 Task: Select a due date automation when advanced on, 2 days before a card is due add fields with custom field "Resume" cleared at 11:00 AM.
Action: Mouse moved to (1003, 78)
Screenshot: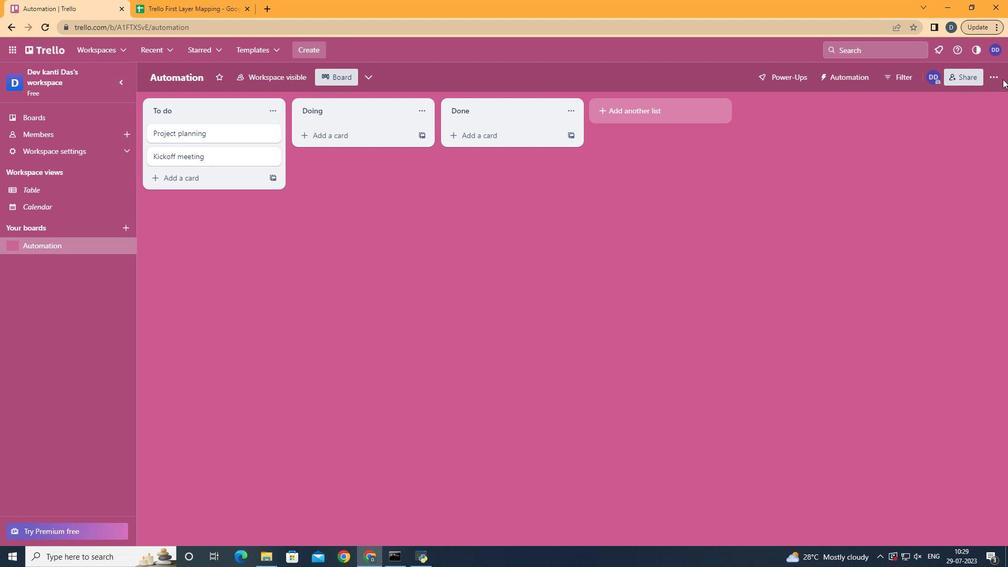 
Action: Mouse pressed left at (1003, 78)
Screenshot: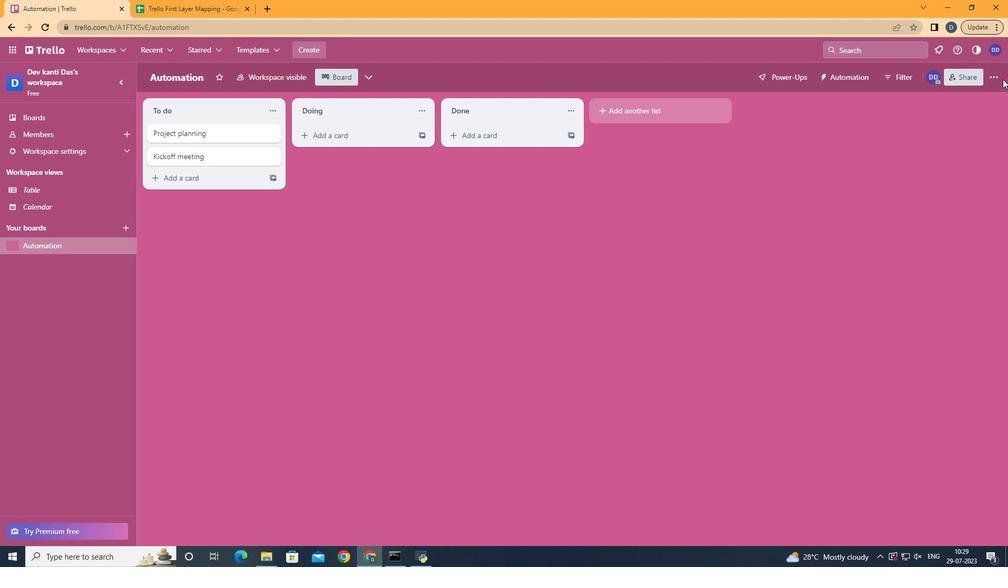 
Action: Mouse moved to (994, 78)
Screenshot: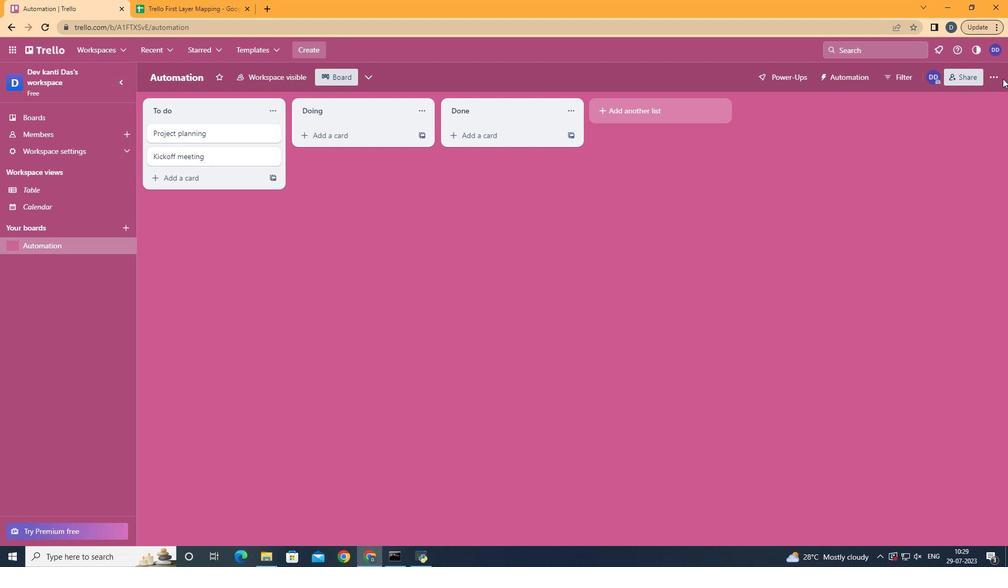 
Action: Mouse pressed left at (994, 78)
Screenshot: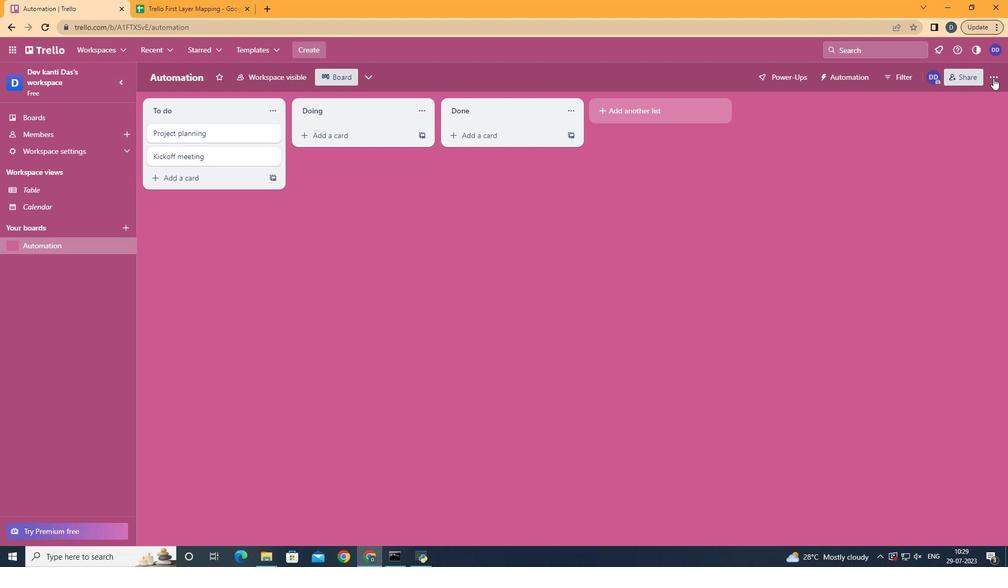 
Action: Mouse moved to (913, 214)
Screenshot: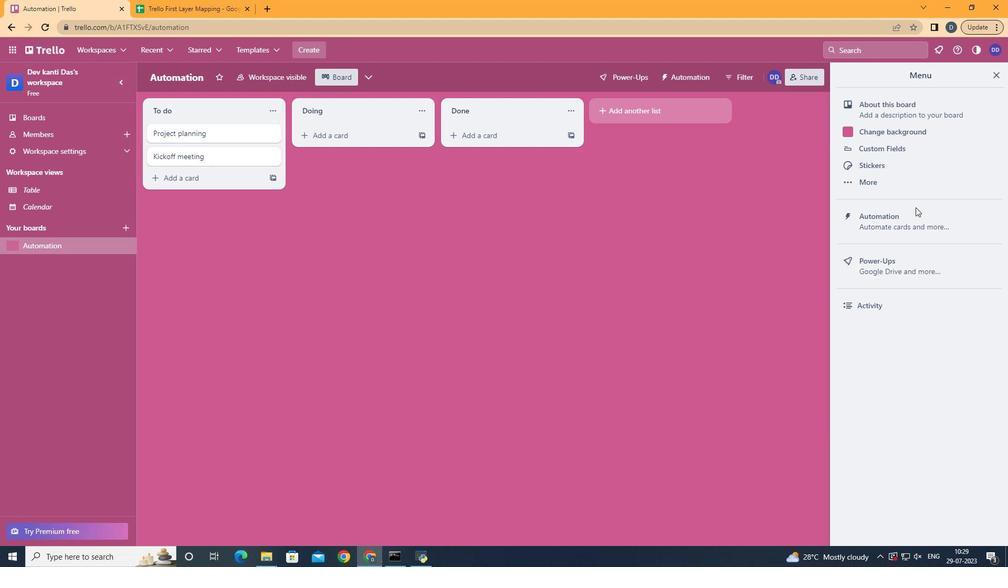 
Action: Mouse pressed left at (913, 214)
Screenshot: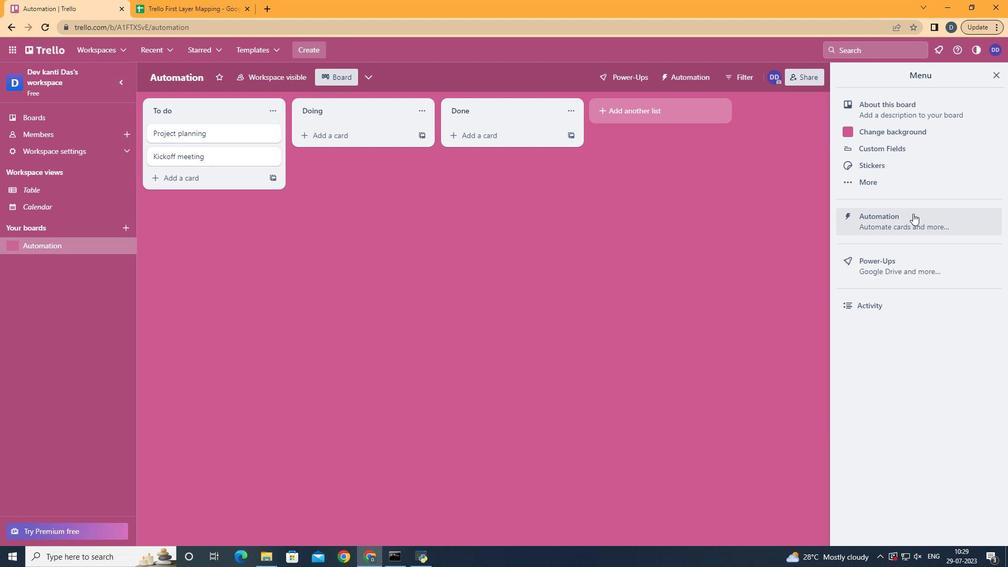 
Action: Mouse moved to (198, 208)
Screenshot: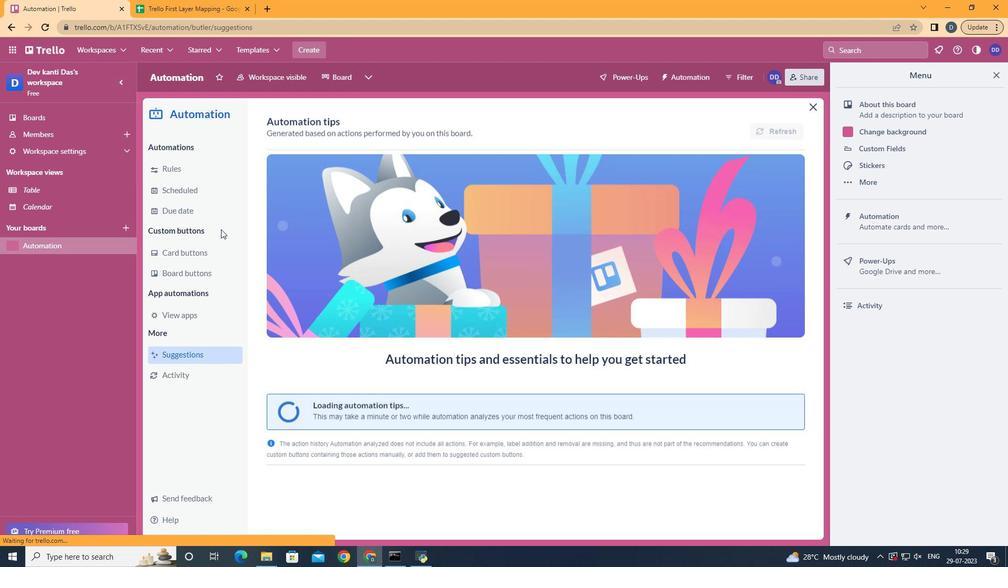 
Action: Mouse pressed left at (198, 208)
Screenshot: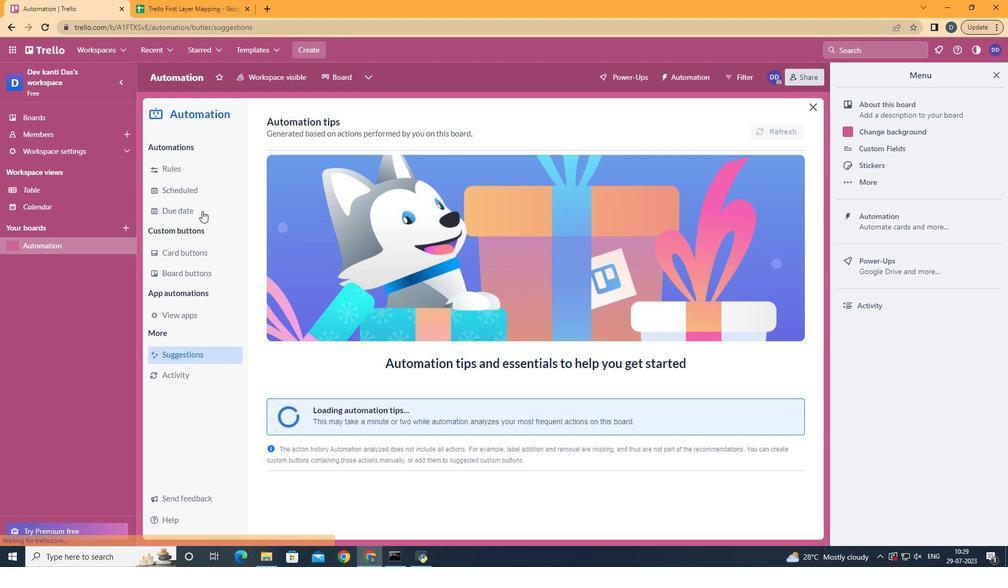 
Action: Mouse moved to (749, 127)
Screenshot: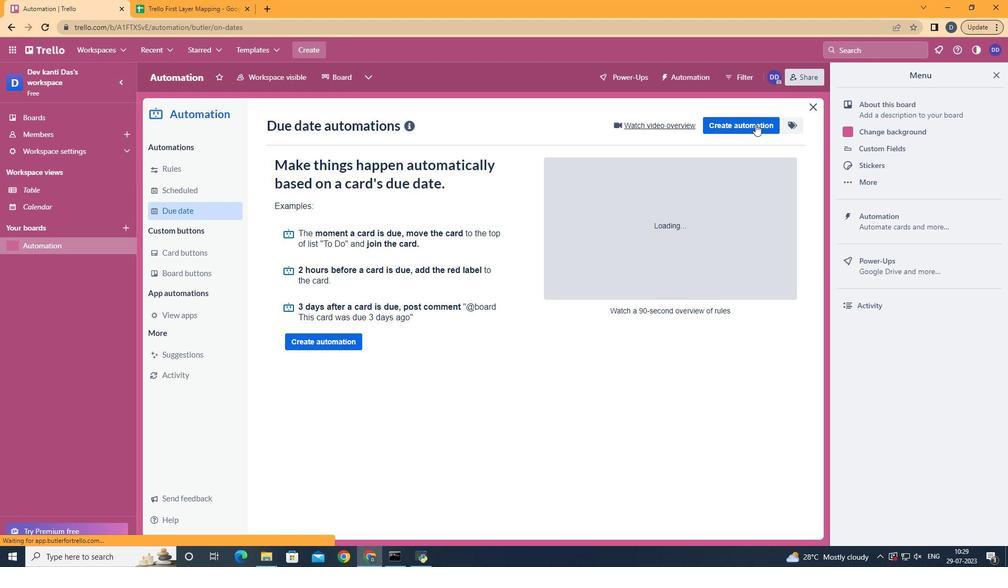 
Action: Mouse pressed left at (749, 127)
Screenshot: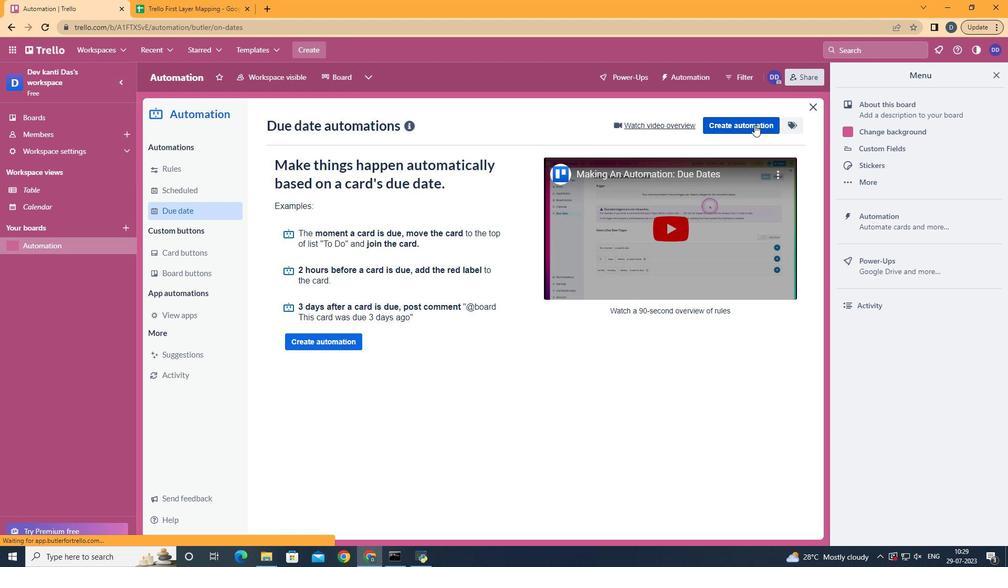 
Action: Mouse moved to (554, 220)
Screenshot: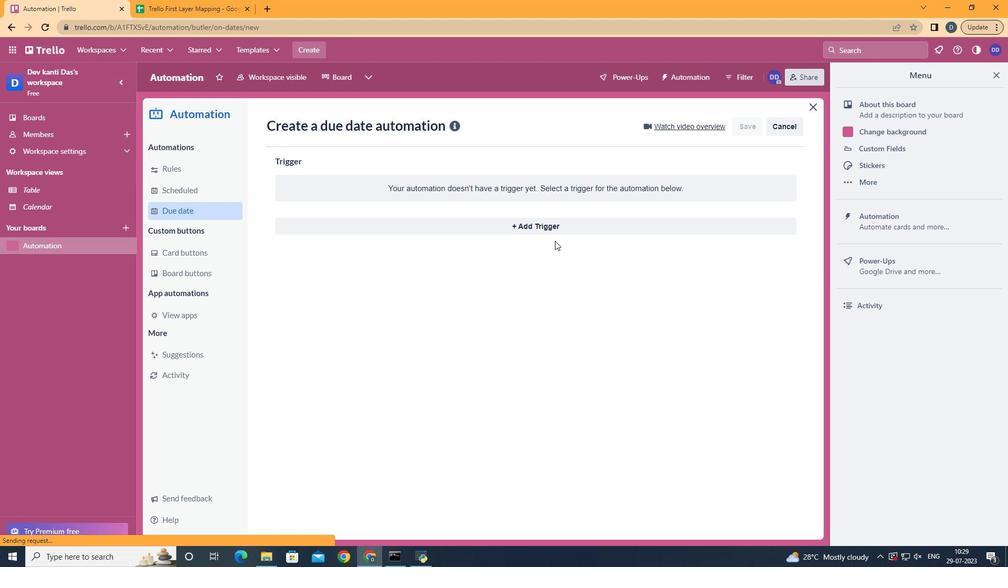 
Action: Mouse pressed left at (554, 220)
Screenshot: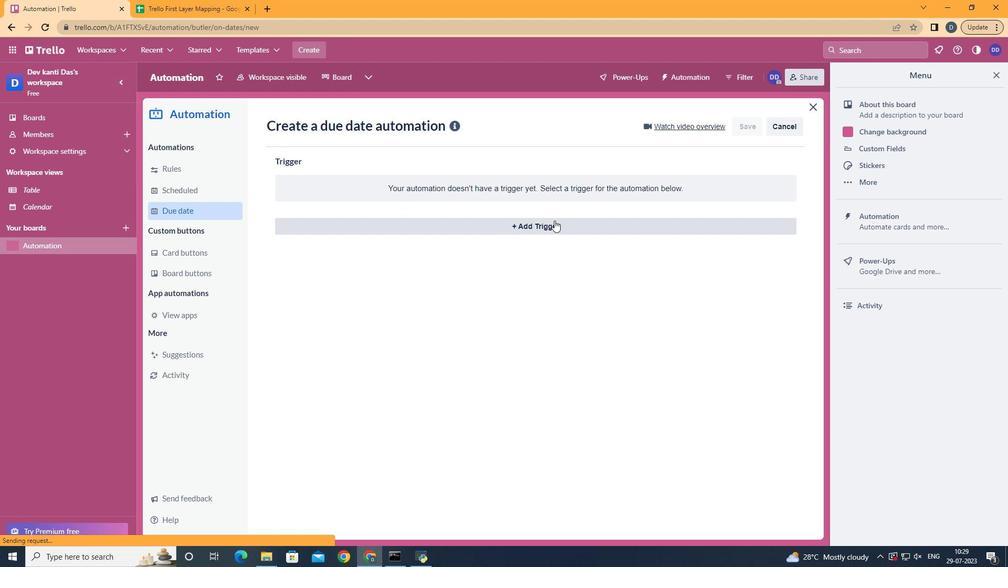 
Action: Mouse moved to (406, 384)
Screenshot: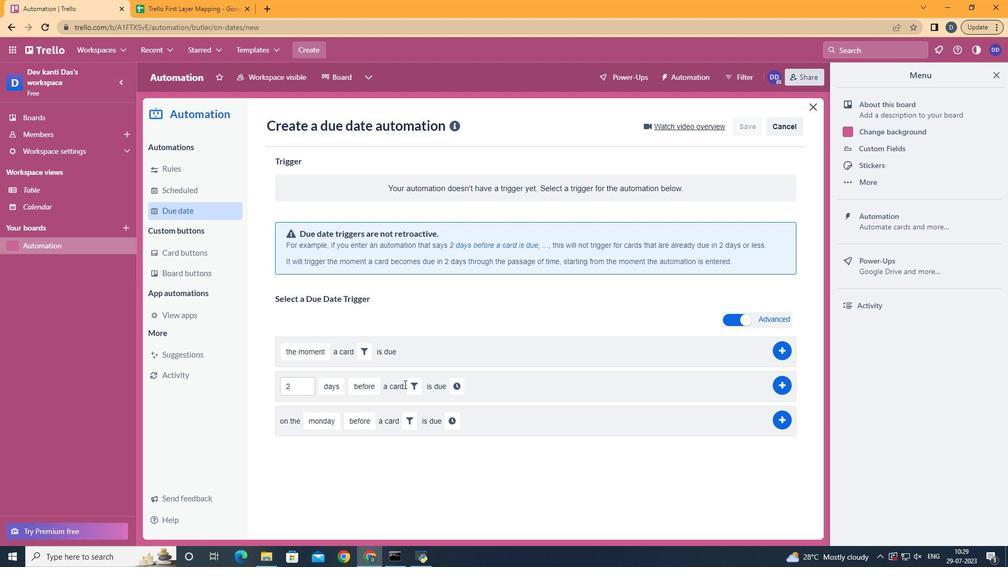 
Action: Mouse pressed left at (406, 384)
Screenshot: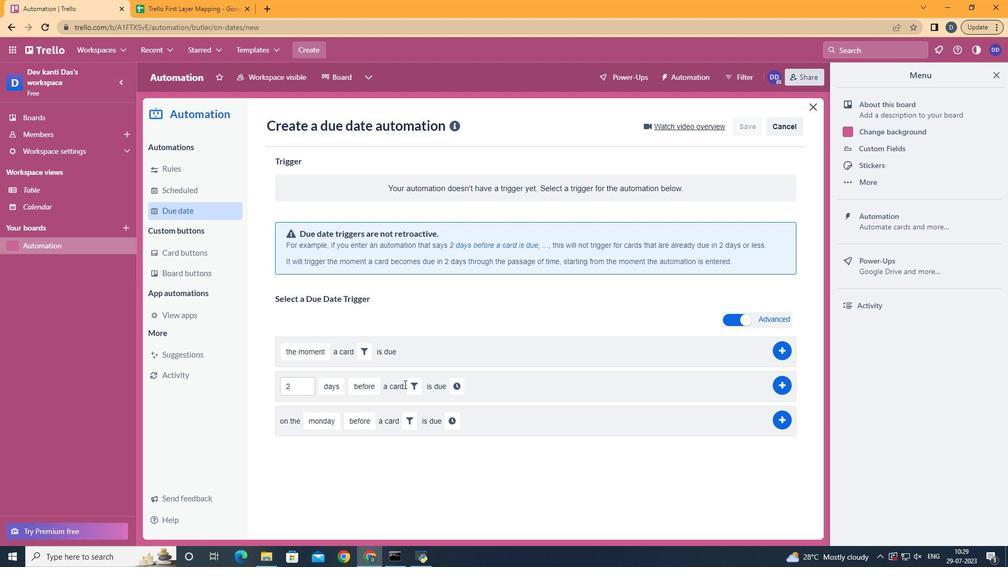 
Action: Mouse pressed left at (406, 384)
Screenshot: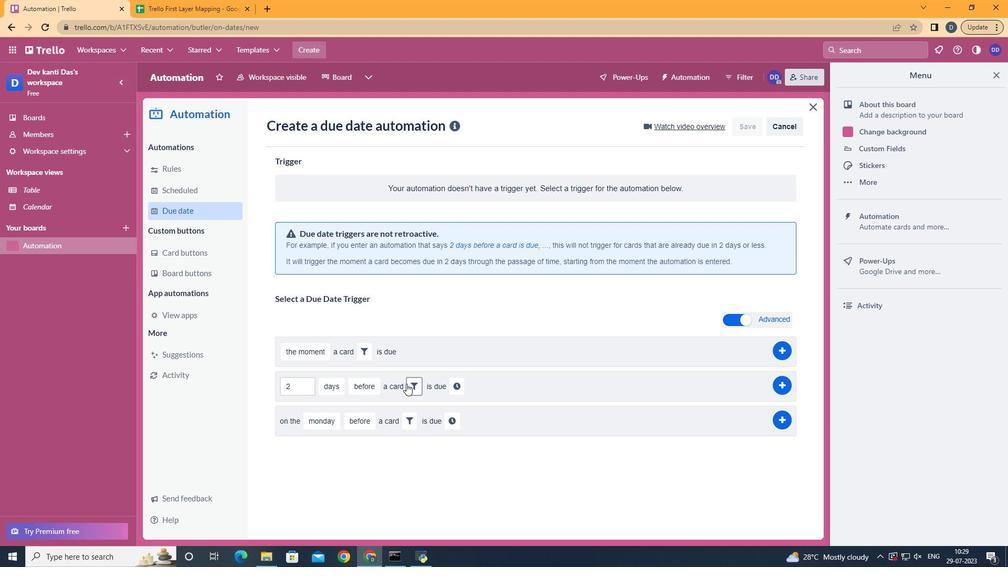 
Action: Mouse pressed left at (406, 384)
Screenshot: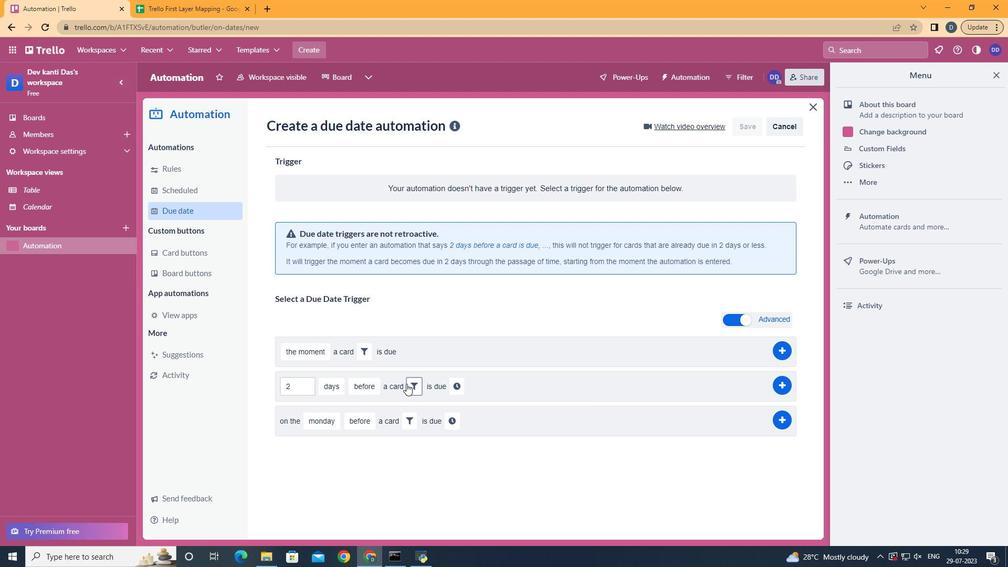 
Action: Mouse moved to (489, 258)
Screenshot: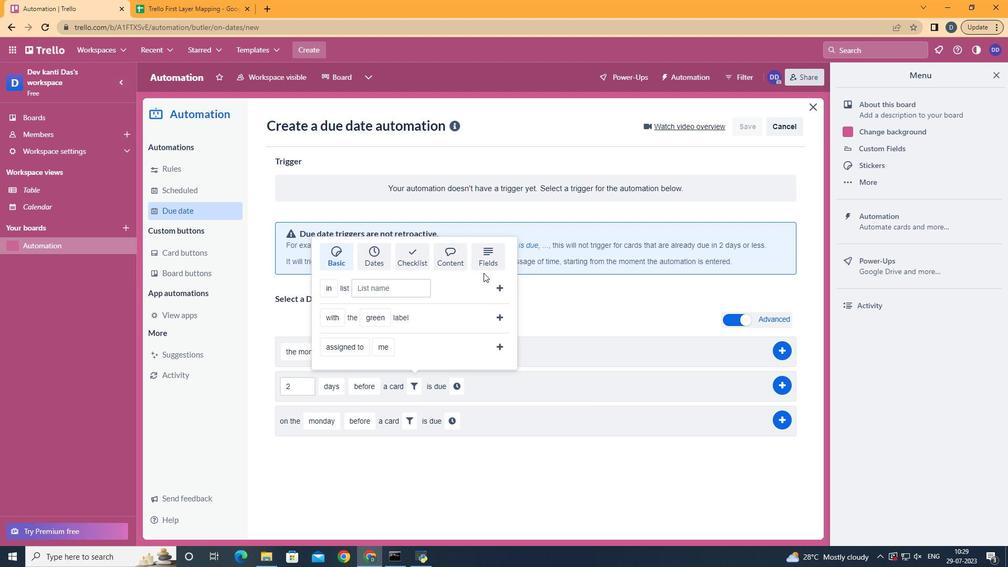 
Action: Mouse pressed left at (489, 258)
Screenshot: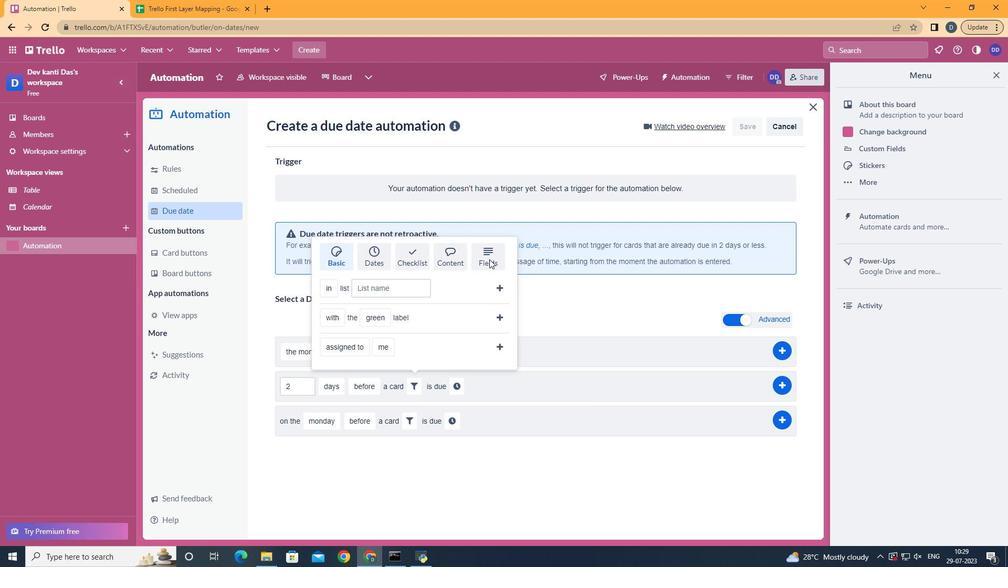 
Action: Mouse moved to (568, 209)
Screenshot: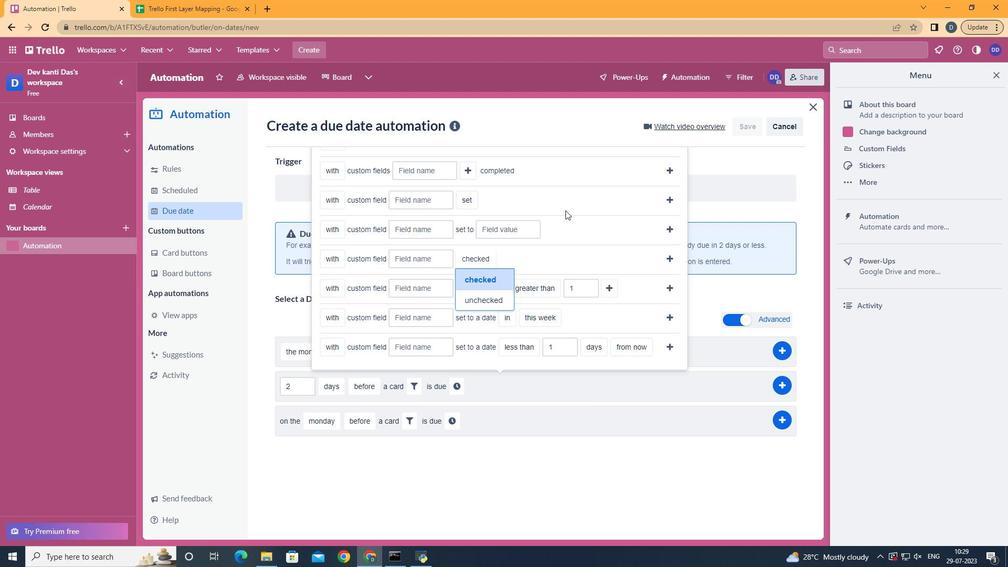 
Action: Mouse scrolled (568, 209) with delta (0, 0)
Screenshot: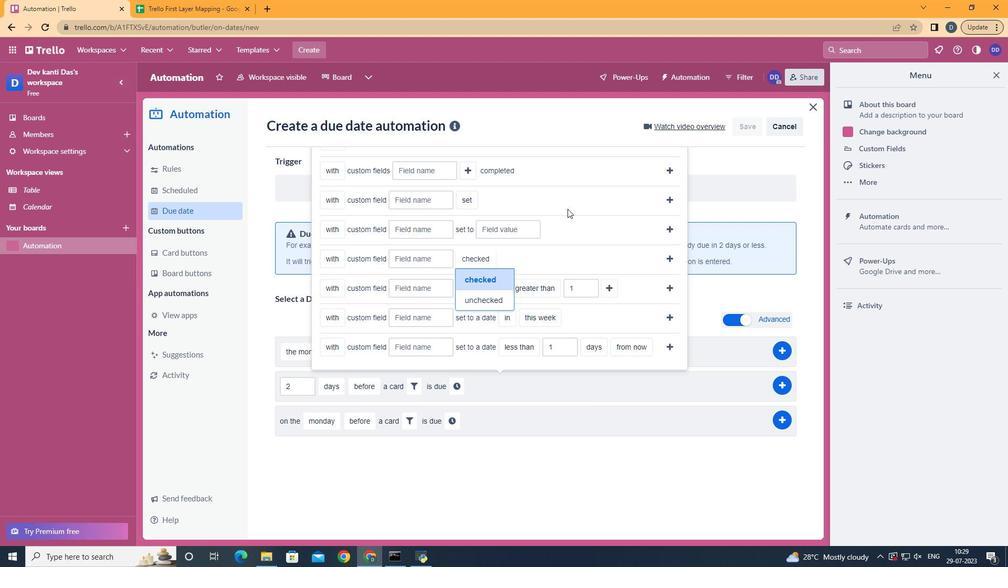 
Action: Mouse scrolled (568, 209) with delta (0, 0)
Screenshot: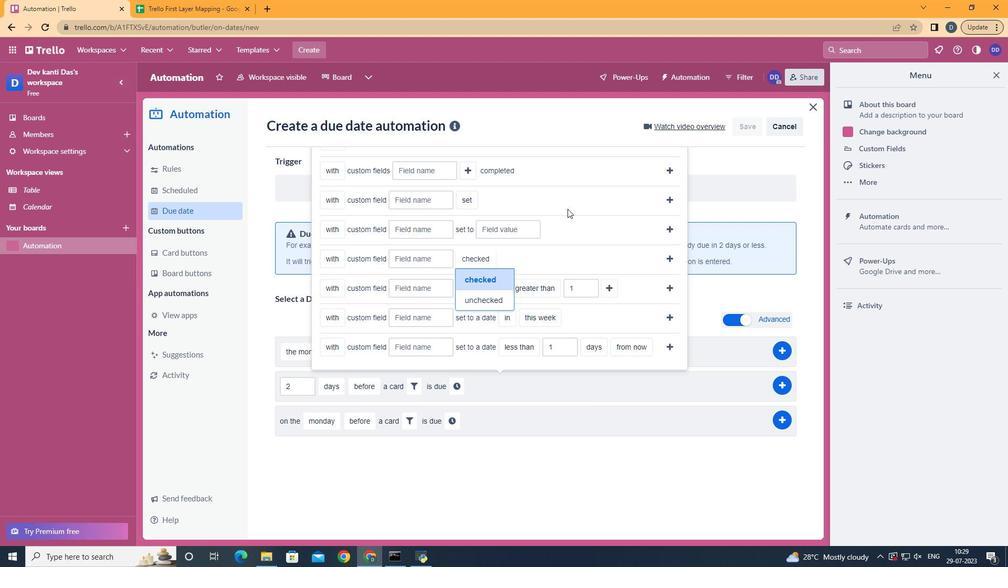 
Action: Mouse moved to (585, 233)
Screenshot: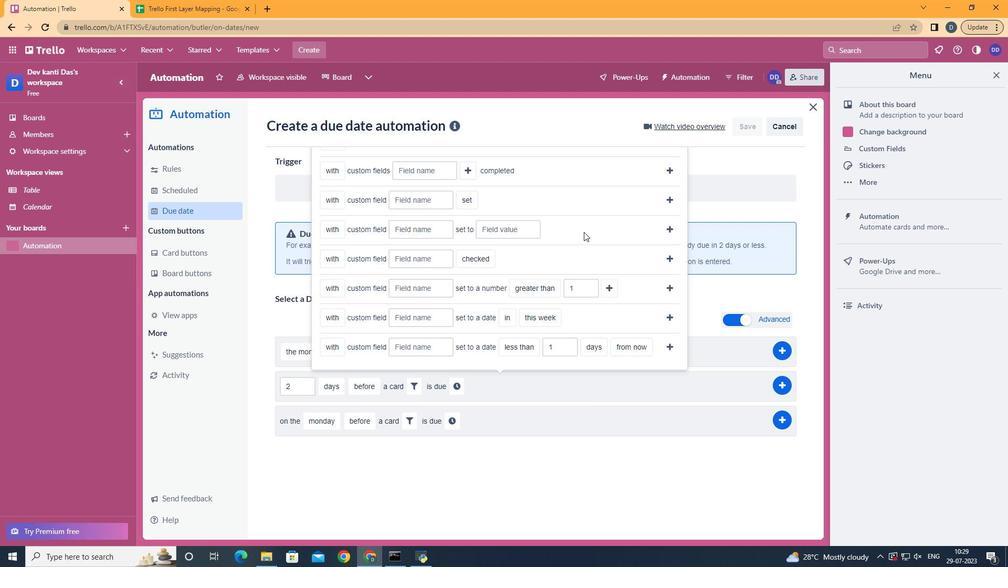 
Action: Mouse scrolled (585, 234) with delta (0, 0)
Screenshot: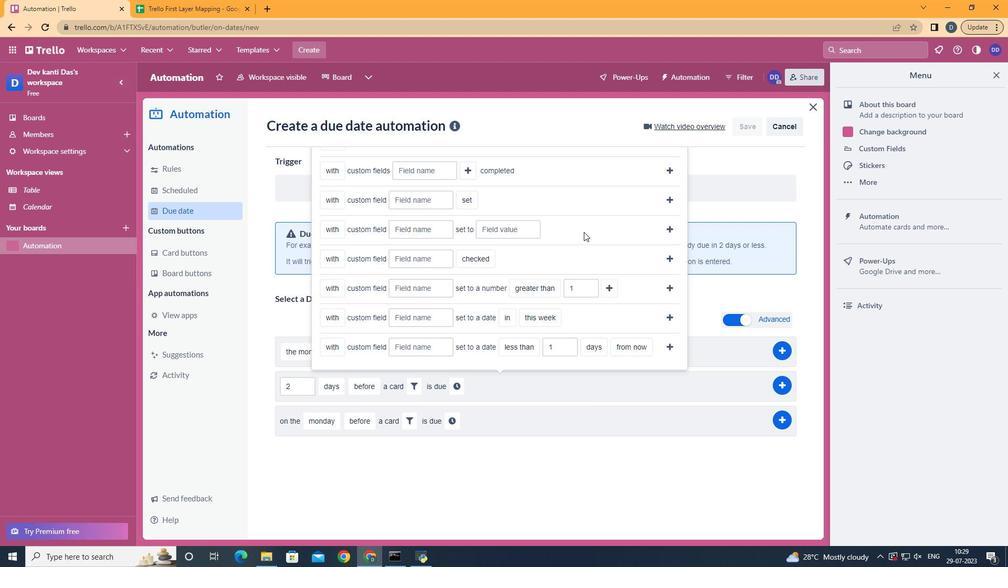 
Action: Mouse scrolled (585, 234) with delta (0, 0)
Screenshot: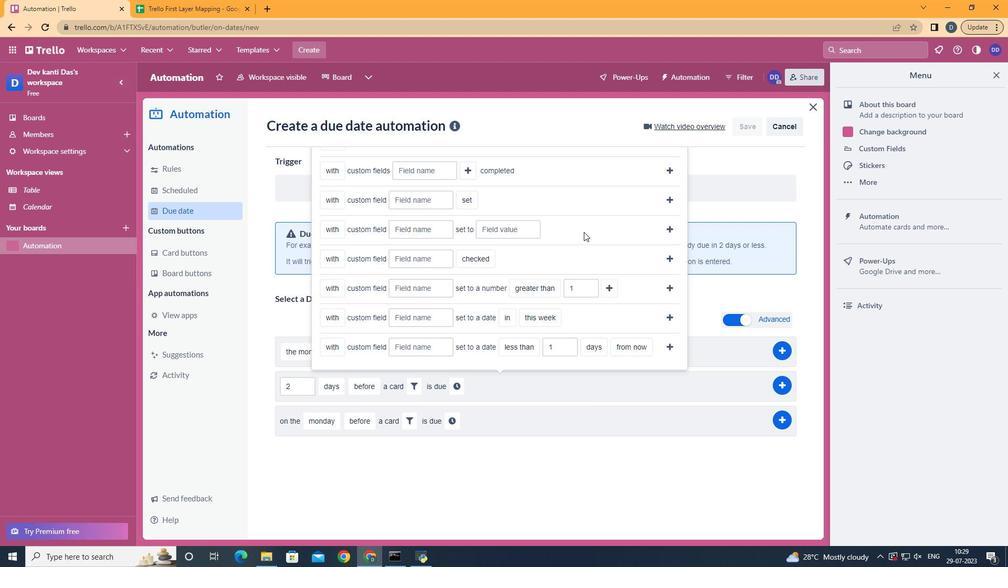 
Action: Mouse scrolled (585, 234) with delta (0, 0)
Screenshot: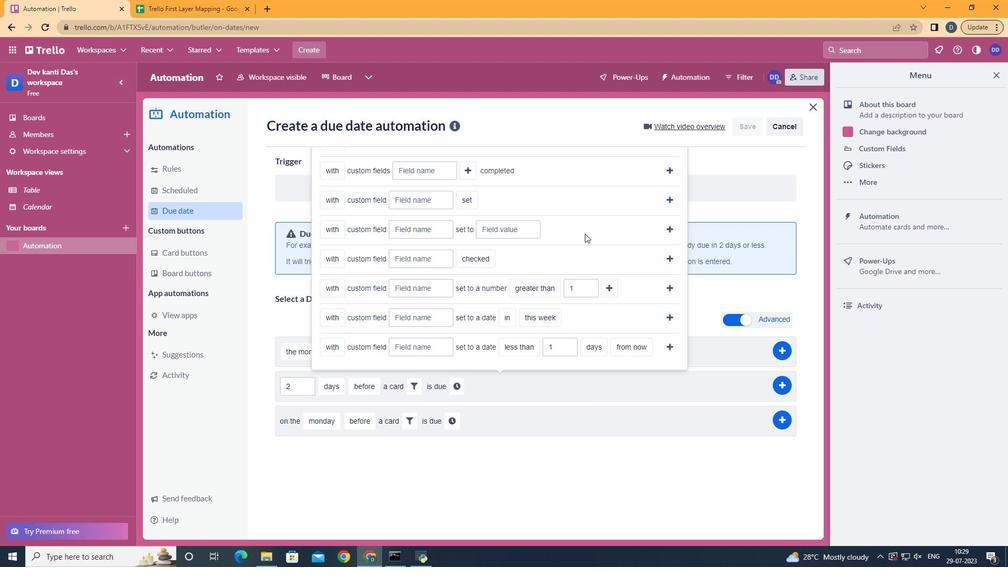 
Action: Mouse moved to (339, 218)
Screenshot: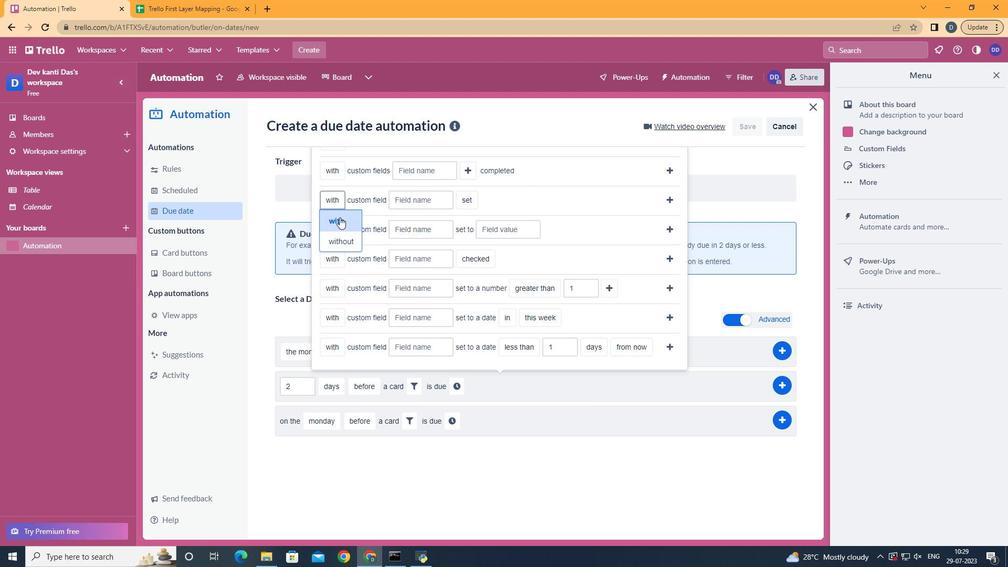 
Action: Mouse pressed left at (339, 218)
Screenshot: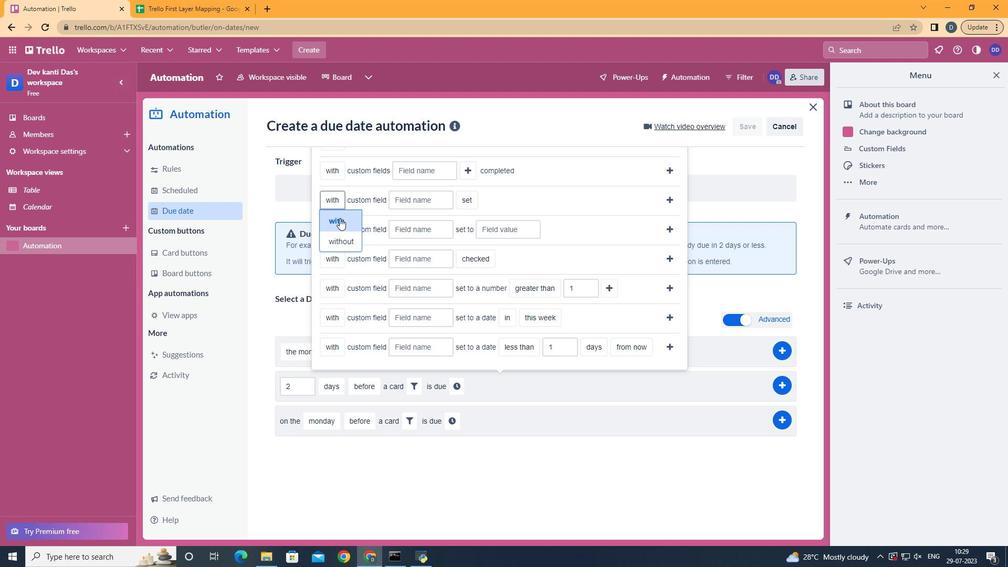 
Action: Mouse moved to (430, 207)
Screenshot: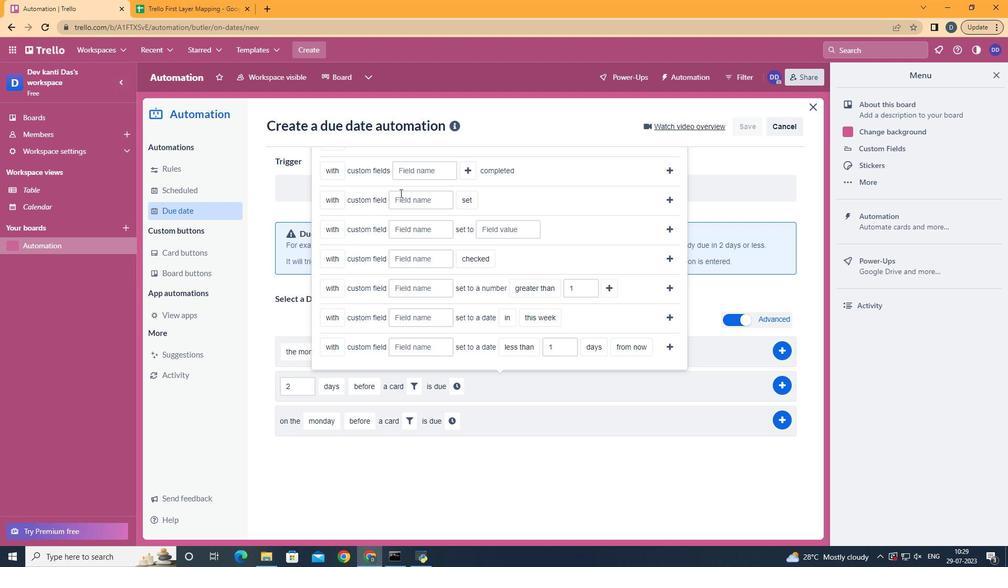
Action: Mouse pressed left at (430, 207)
Screenshot: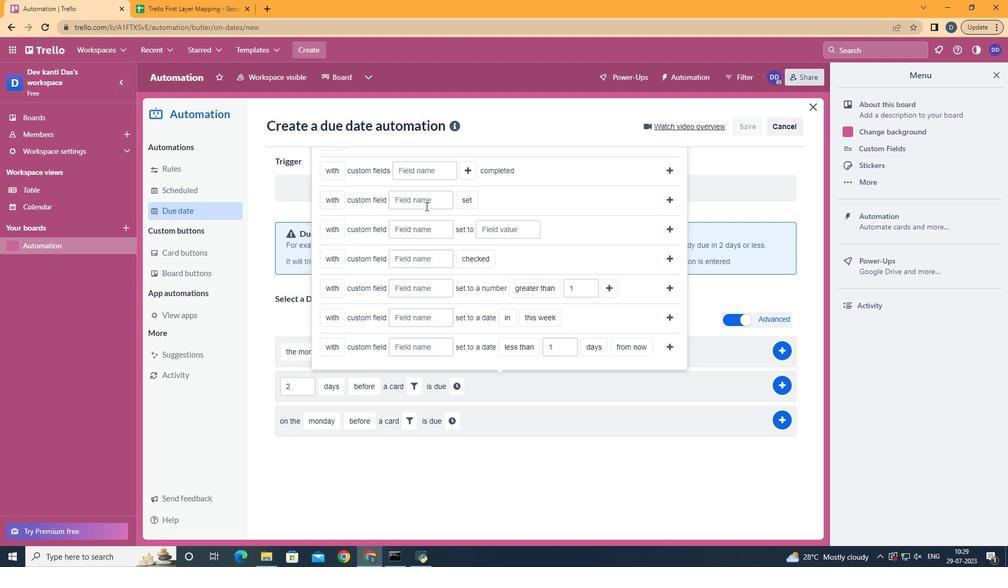 
Action: Key pressed <Key.shift>Resume
Screenshot: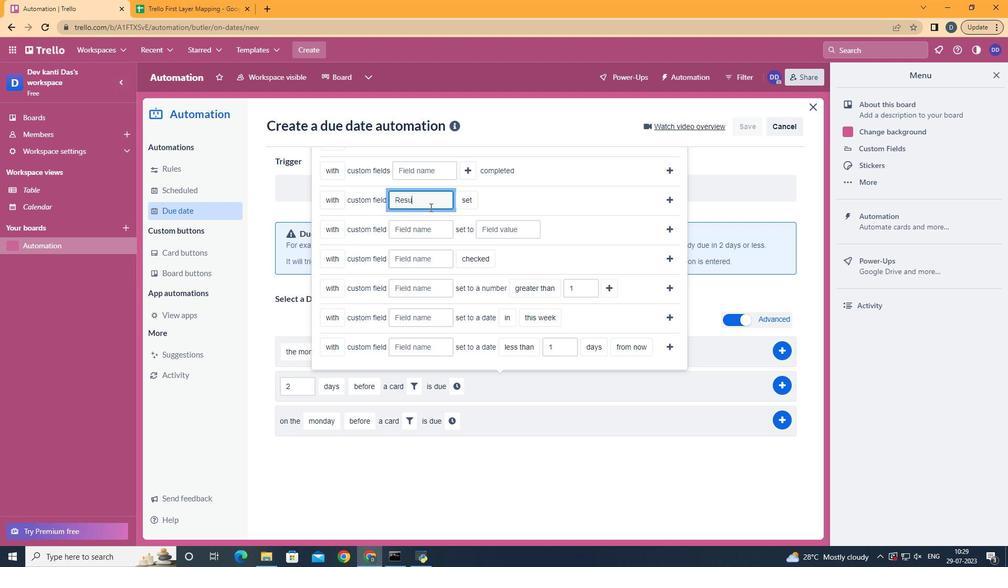 
Action: Mouse moved to (465, 239)
Screenshot: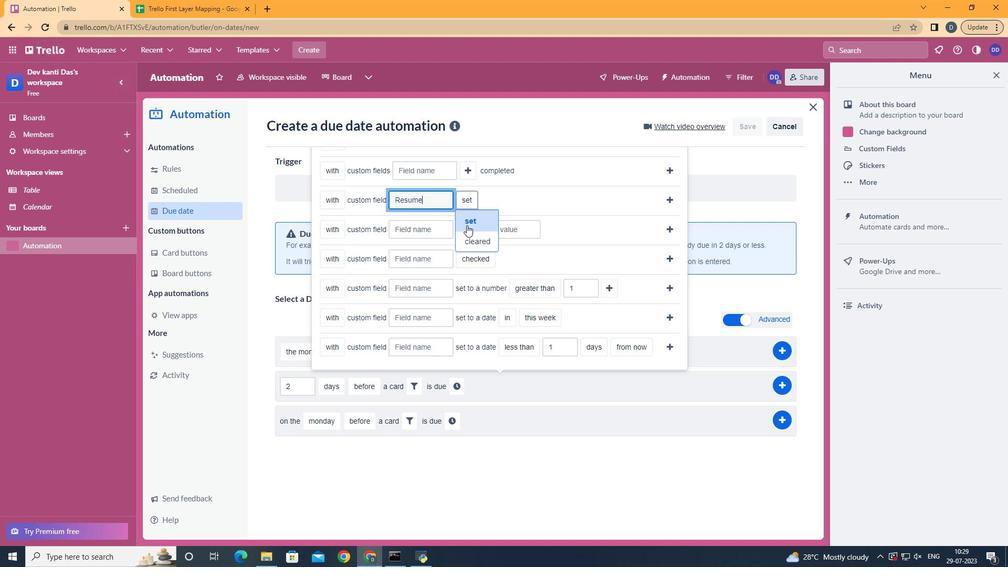 
Action: Mouse pressed left at (465, 239)
Screenshot: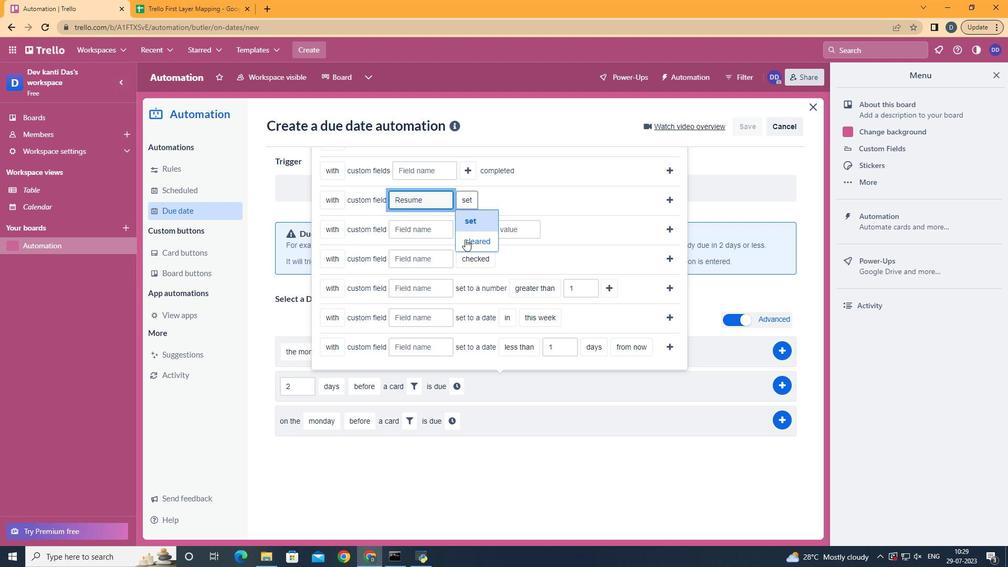 
Action: Mouse moved to (674, 201)
Screenshot: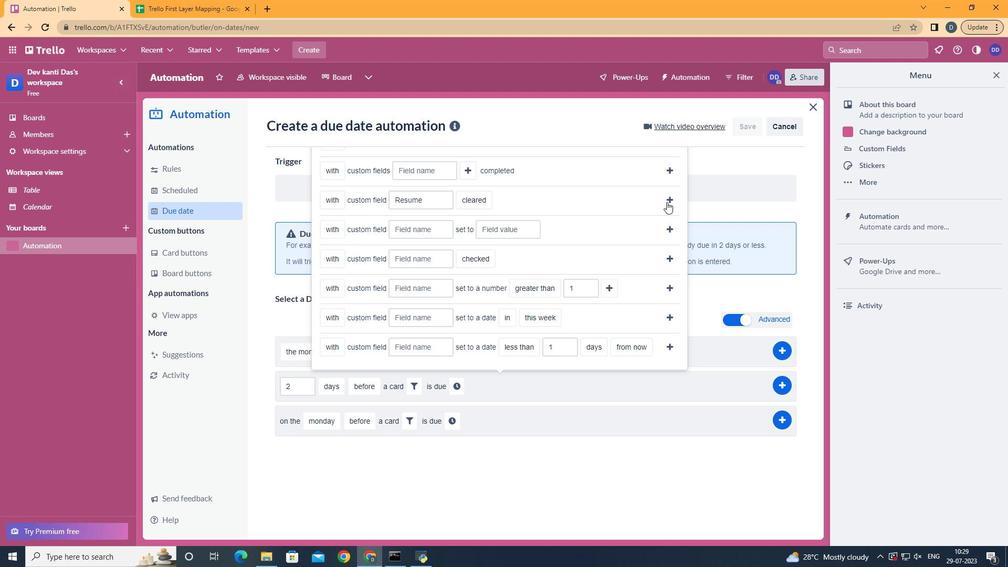 
Action: Mouse pressed left at (674, 201)
Screenshot: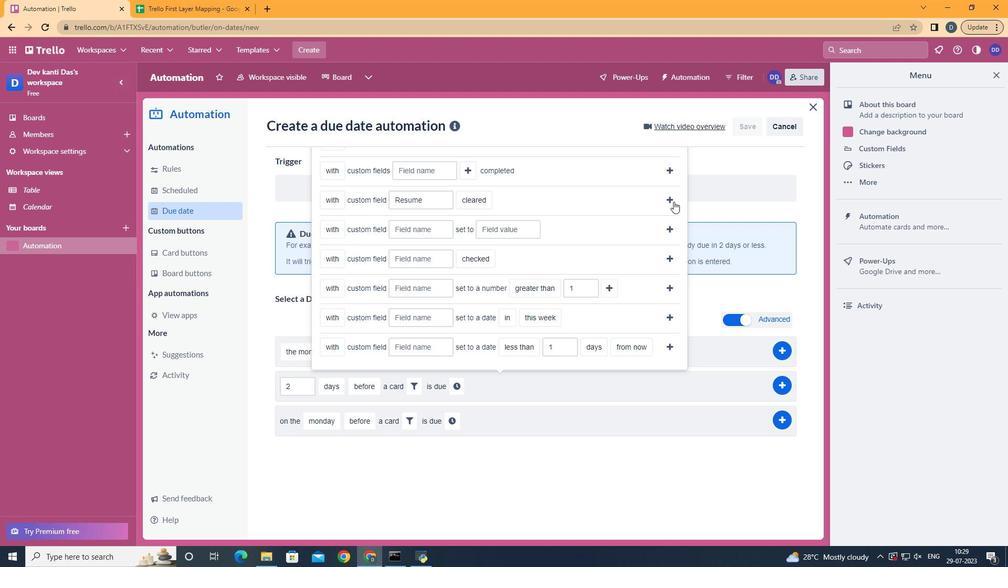 
Action: Mouse moved to (599, 384)
Screenshot: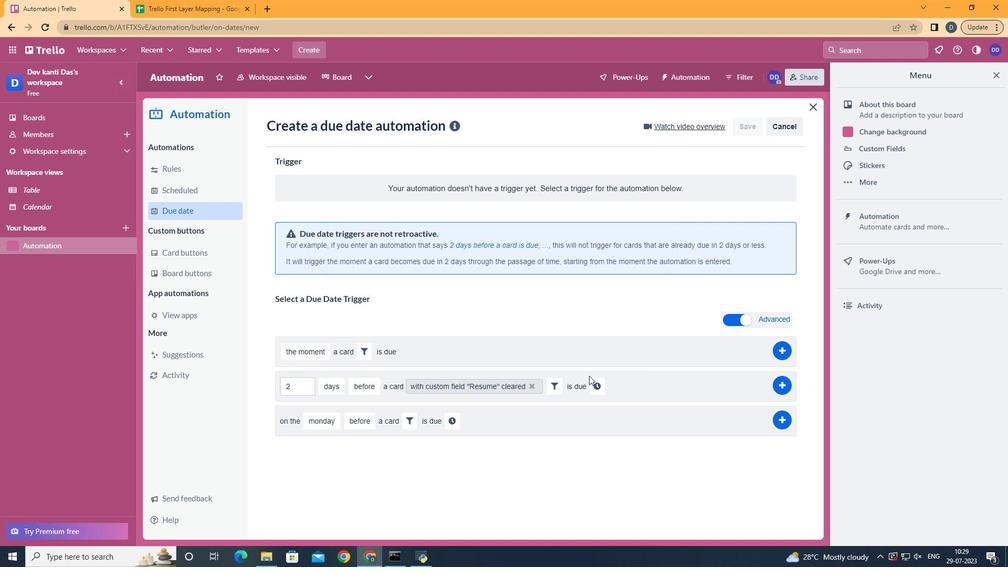
Action: Mouse pressed left at (599, 384)
Screenshot: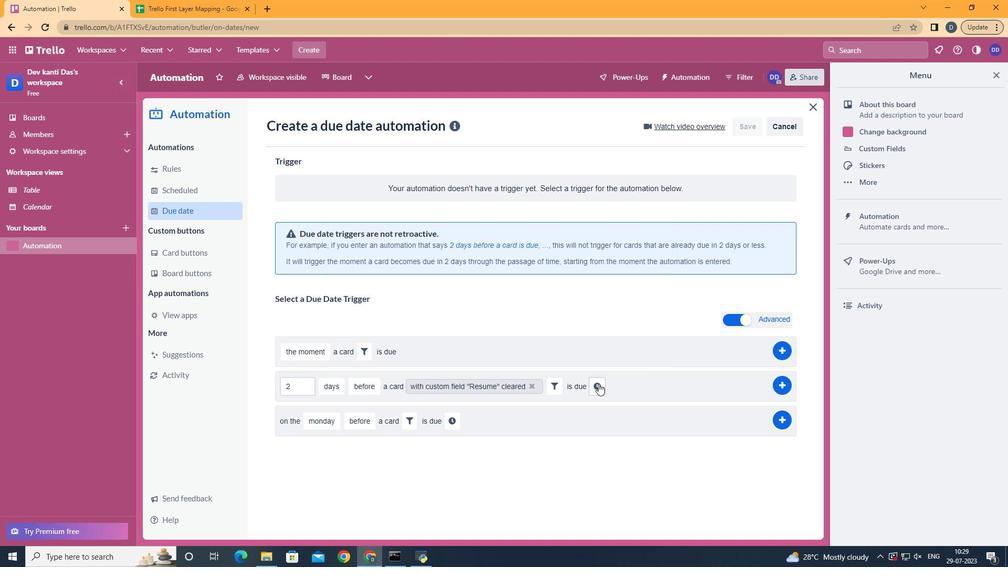 
Action: Mouse moved to (627, 391)
Screenshot: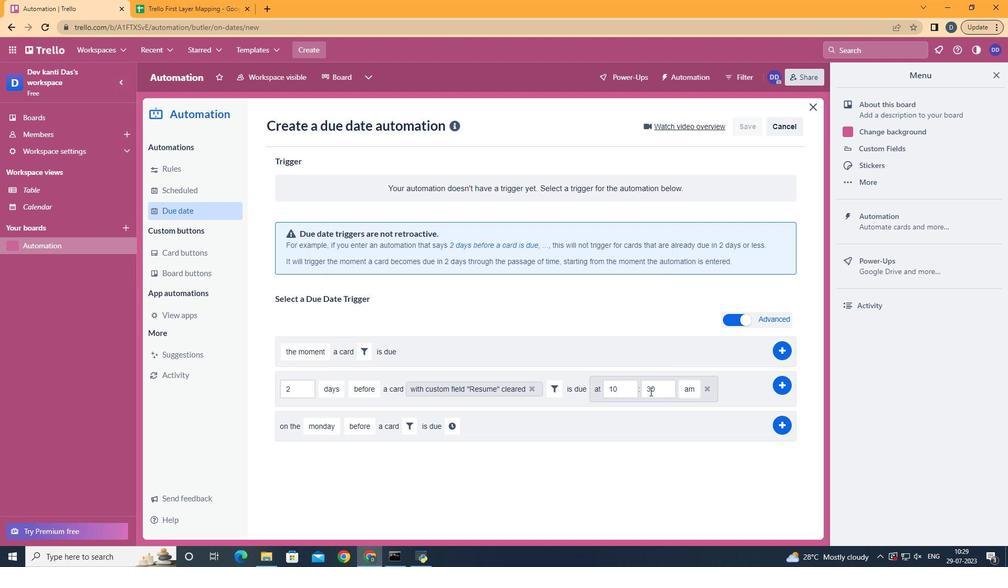 
Action: Mouse pressed left at (627, 391)
Screenshot: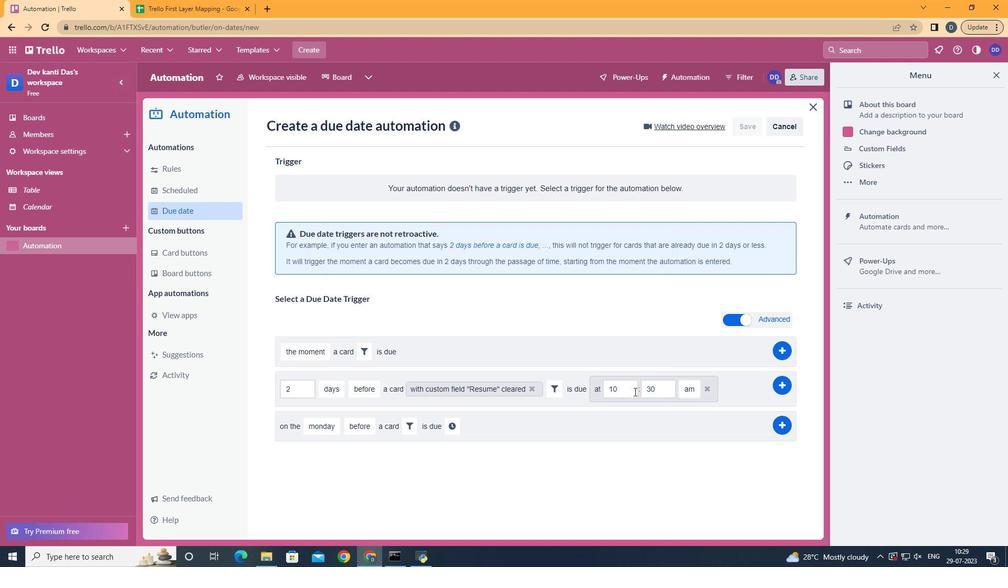 
Action: Mouse moved to (627, 391)
Screenshot: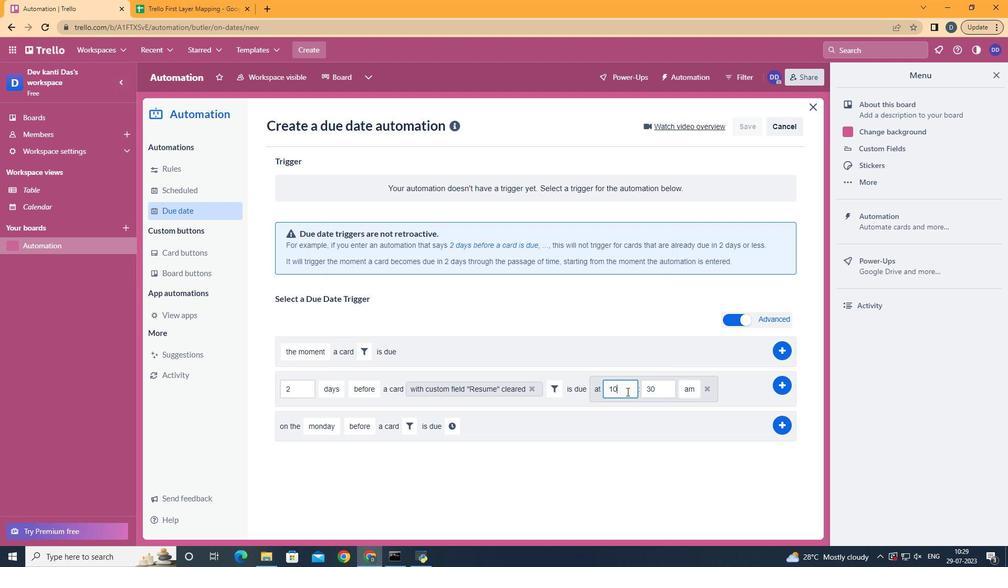 
Action: Key pressed <Key.backspace><Key.backspace>11
Screenshot: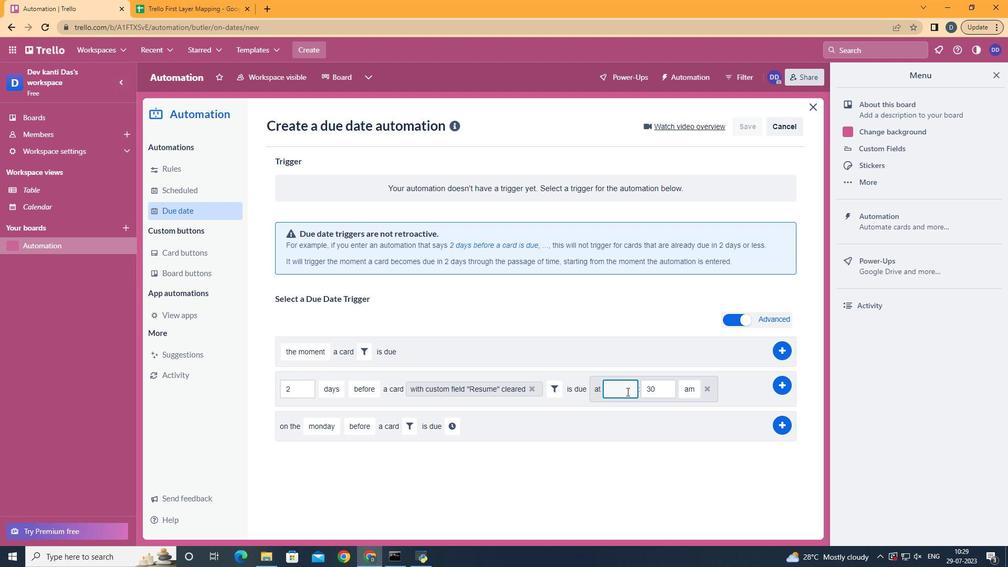
Action: Mouse moved to (666, 396)
Screenshot: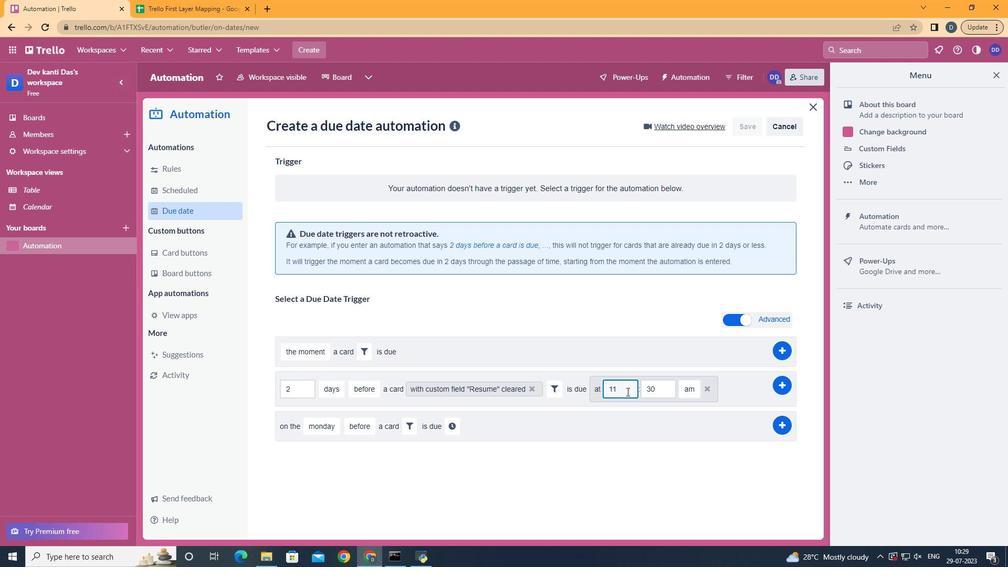 
Action: Mouse pressed left at (666, 396)
Screenshot: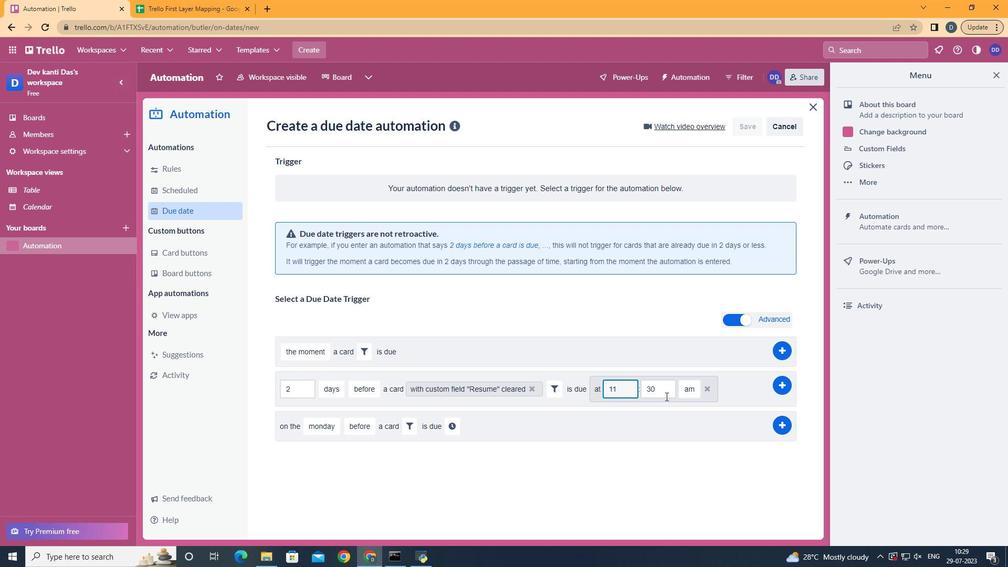 
Action: Key pressed <Key.backspace><Key.backspace>00
Screenshot: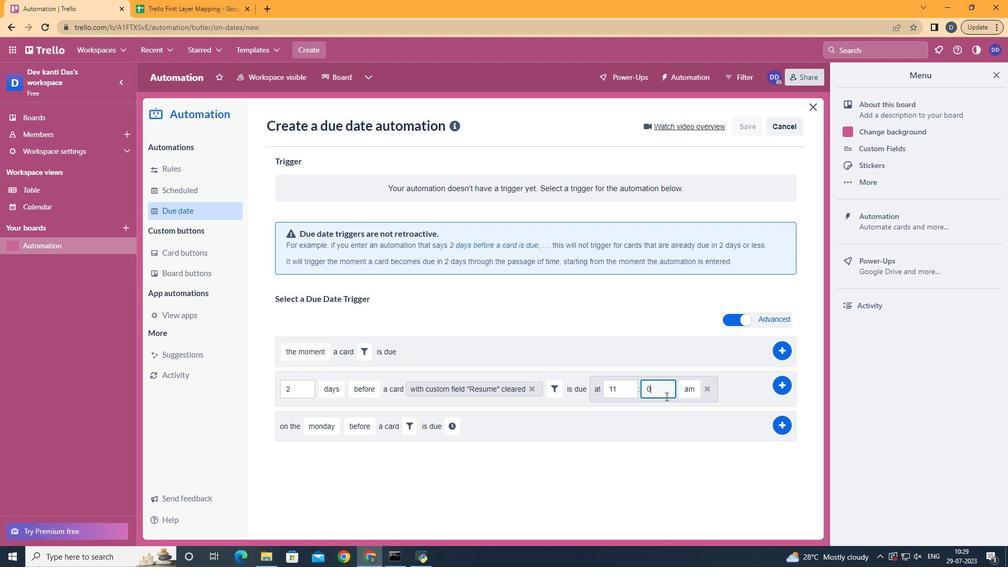 
Action: Mouse moved to (692, 408)
Screenshot: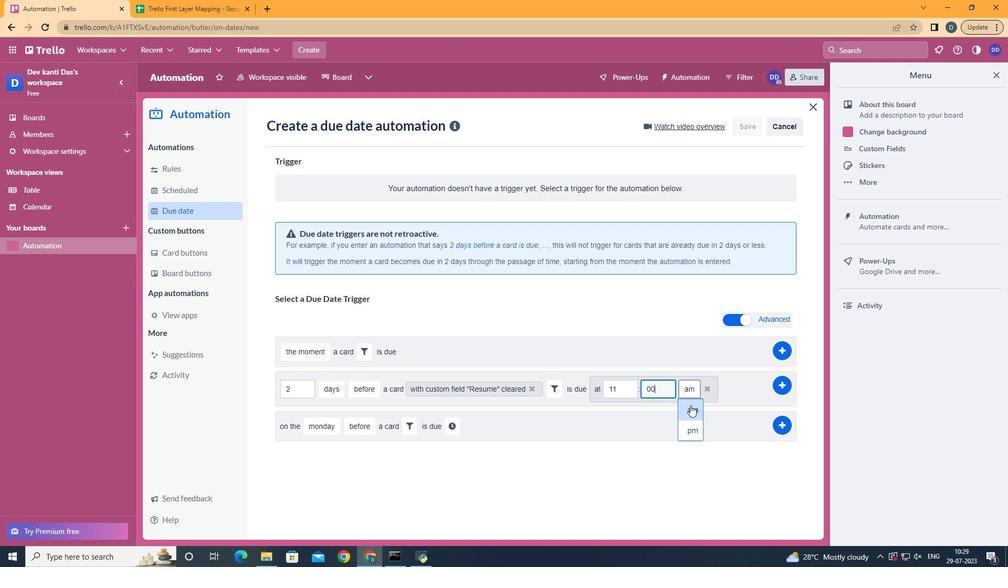 
Action: Mouse pressed left at (692, 408)
Screenshot: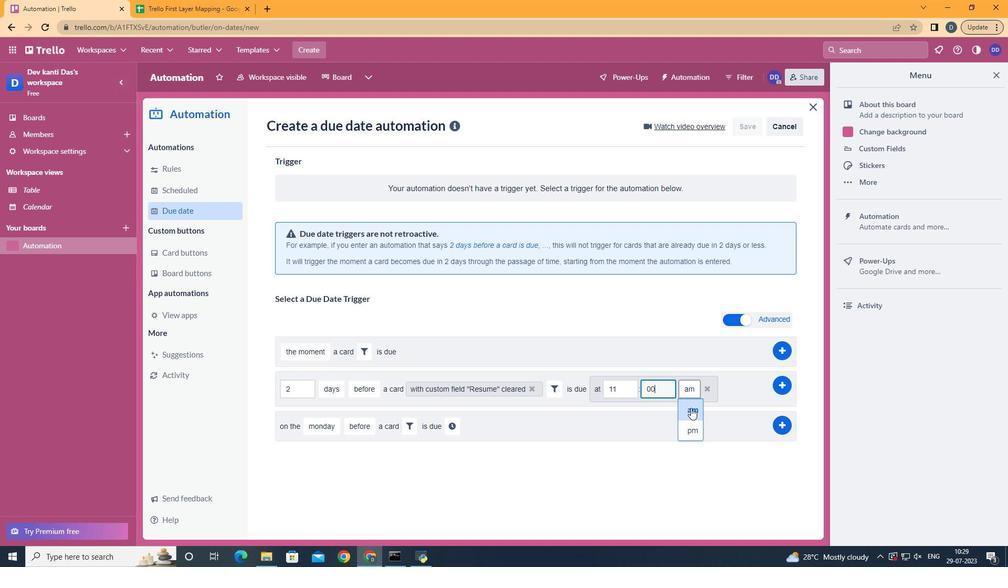 
